 Task: Select service mortgage lending.
Action: Mouse moved to (447, 107)
Screenshot: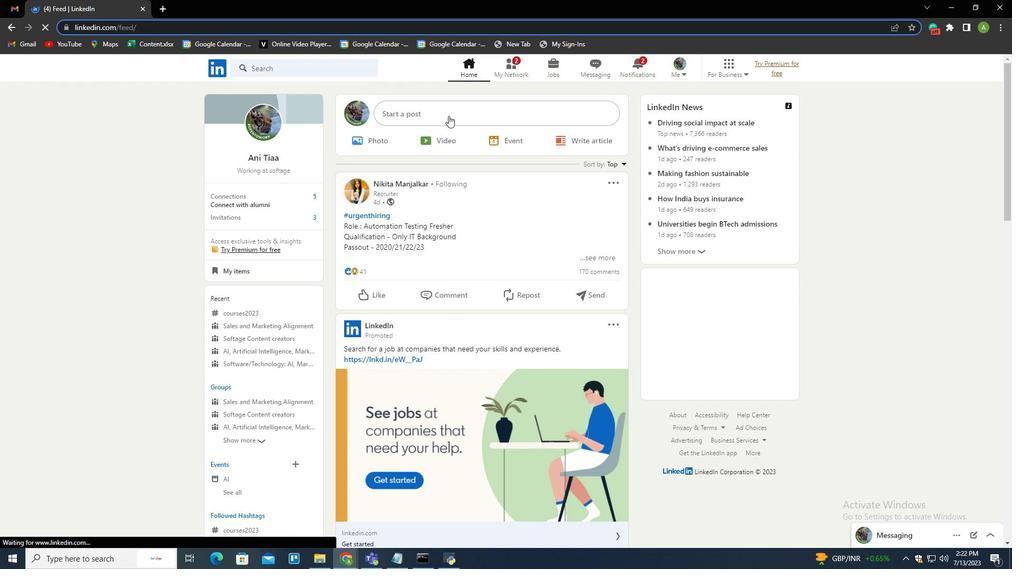 
Action: Mouse pressed left at (447, 107)
Screenshot: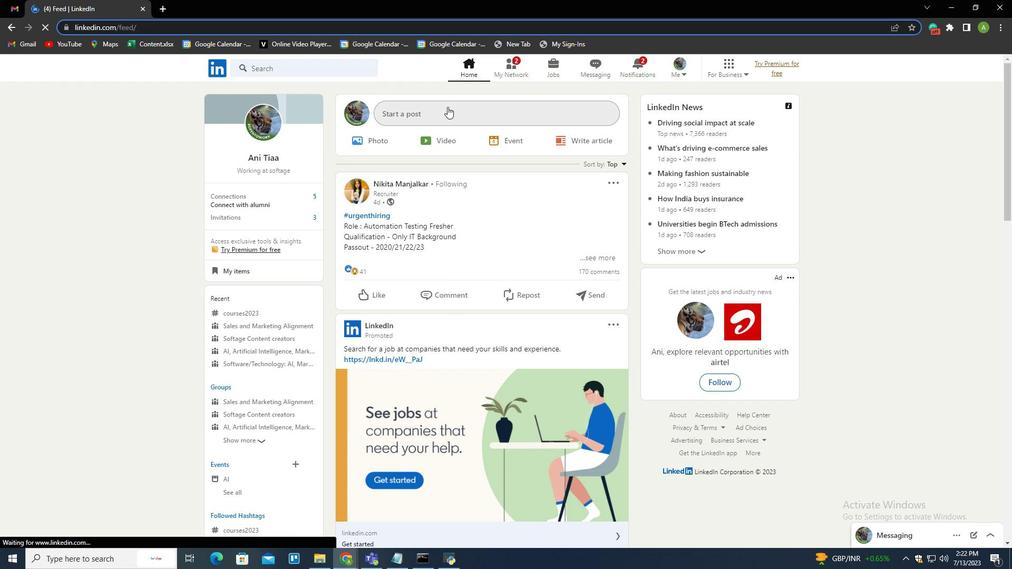 
Action: Mouse moved to (449, 315)
Screenshot: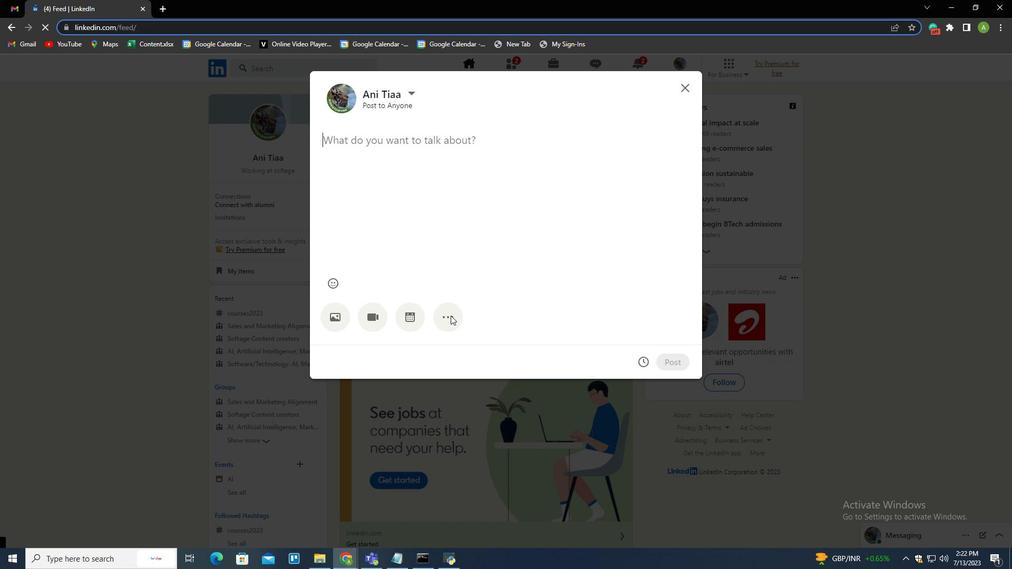 
Action: Mouse pressed left at (449, 315)
Screenshot: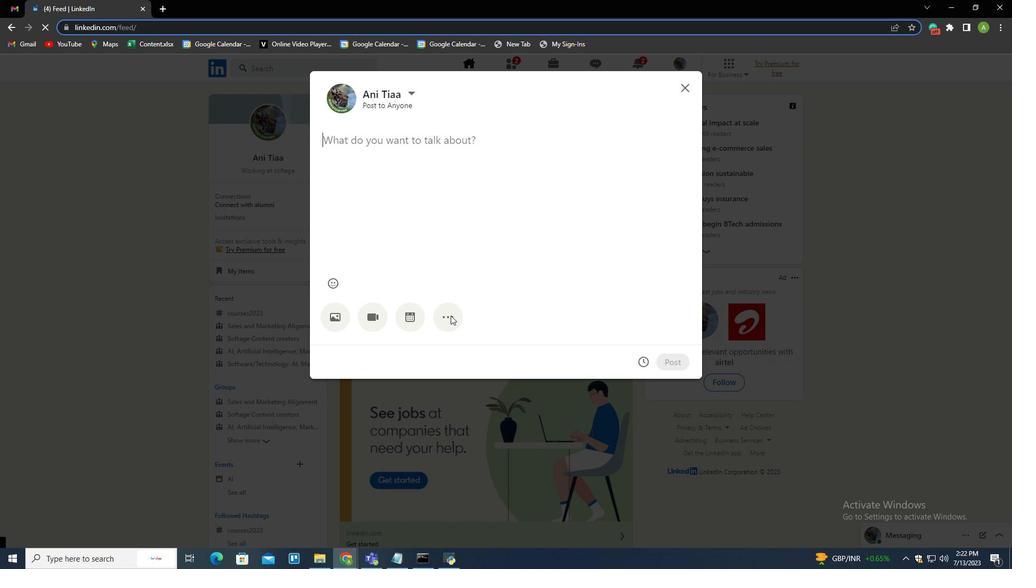 
Action: Mouse moved to (601, 320)
Screenshot: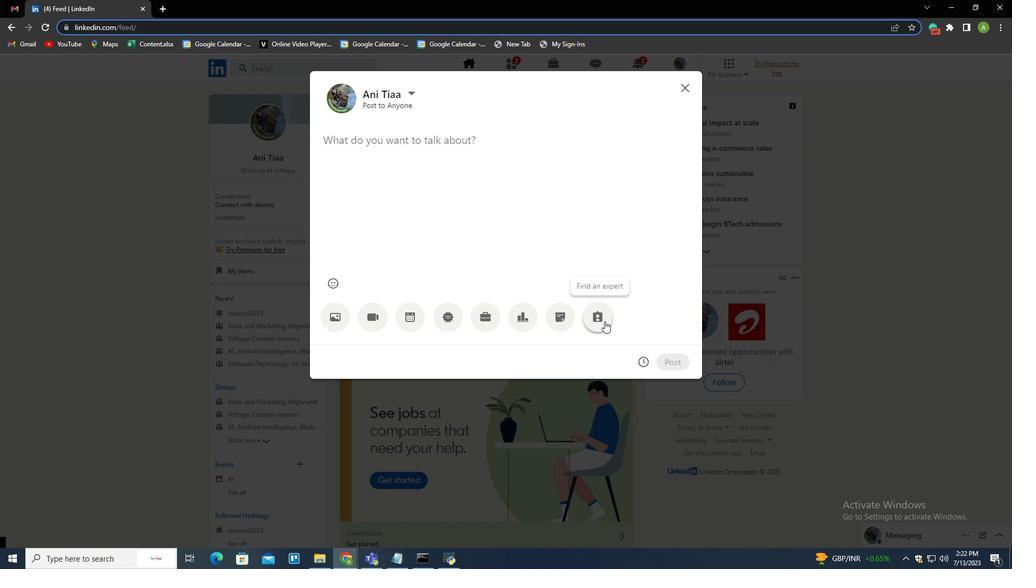 
Action: Mouse pressed left at (601, 320)
Screenshot: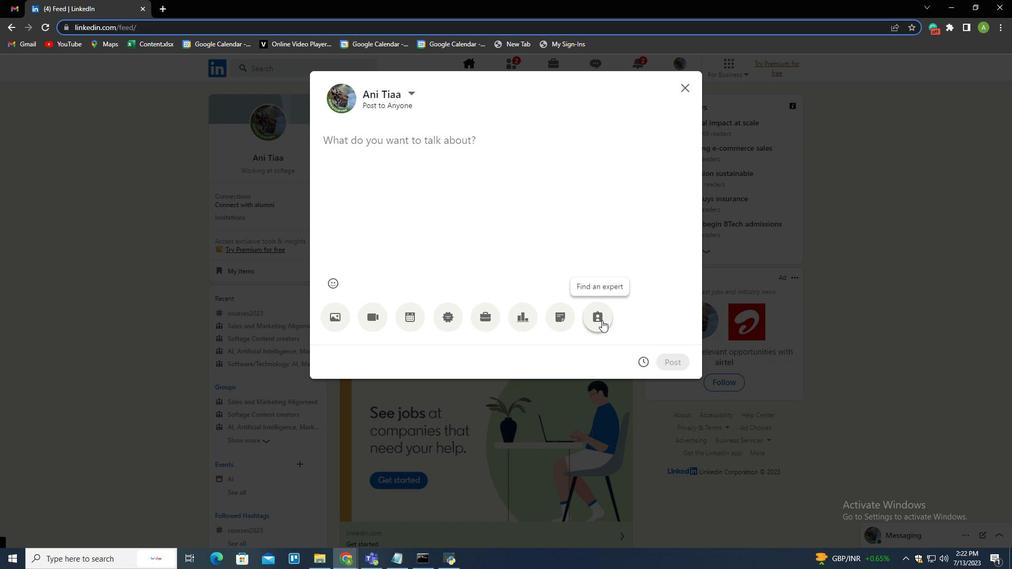 
Action: Mouse moved to (420, 150)
Screenshot: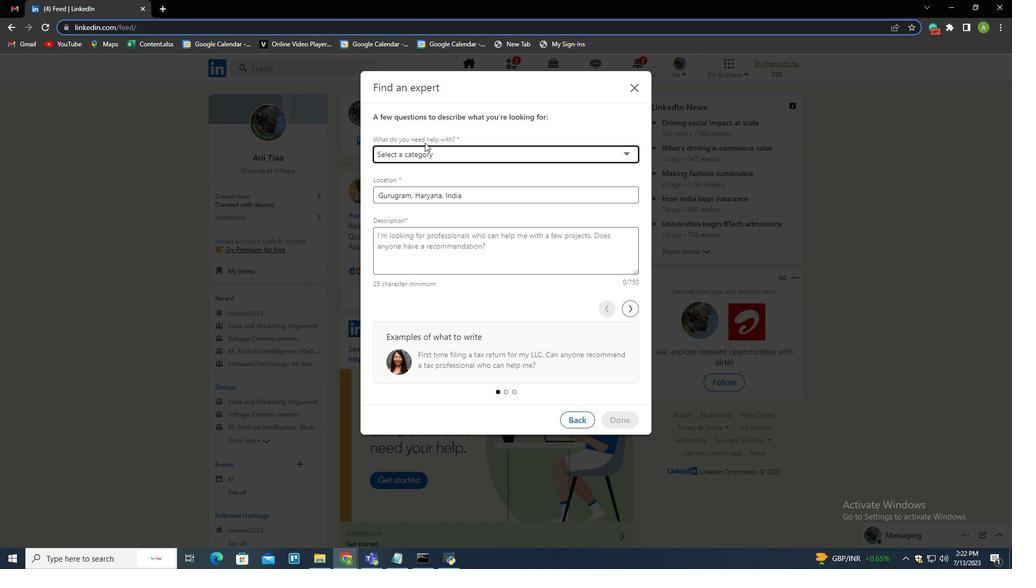 
Action: Mouse pressed left at (420, 150)
Screenshot: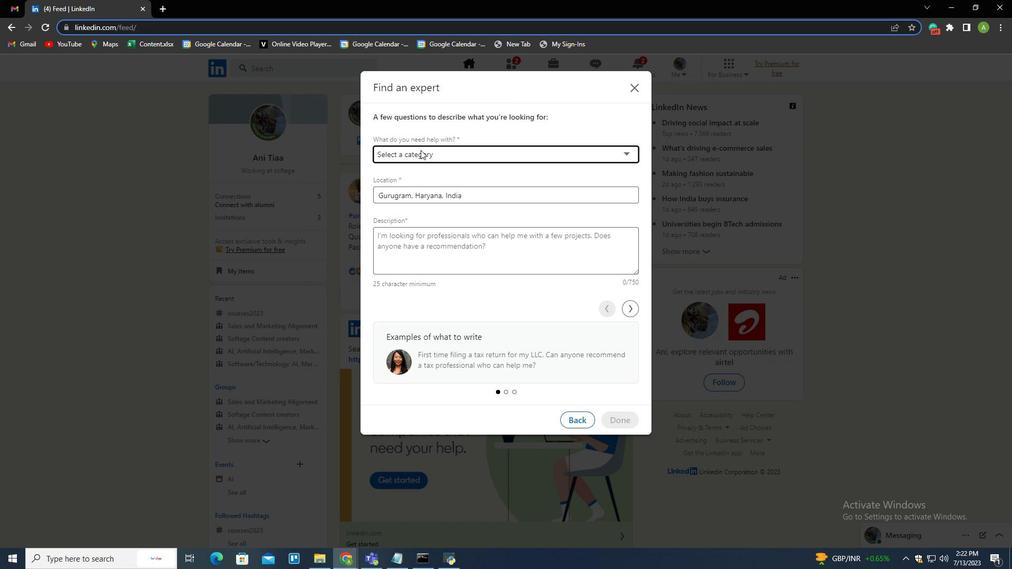 
Action: Mouse moved to (407, 179)
Screenshot: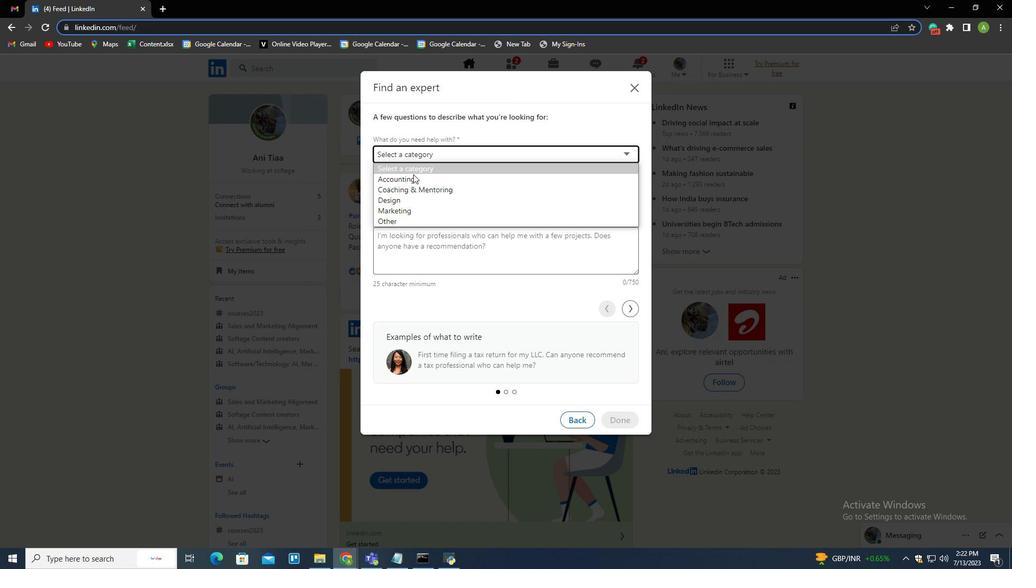 
Action: Mouse pressed left at (407, 179)
Screenshot: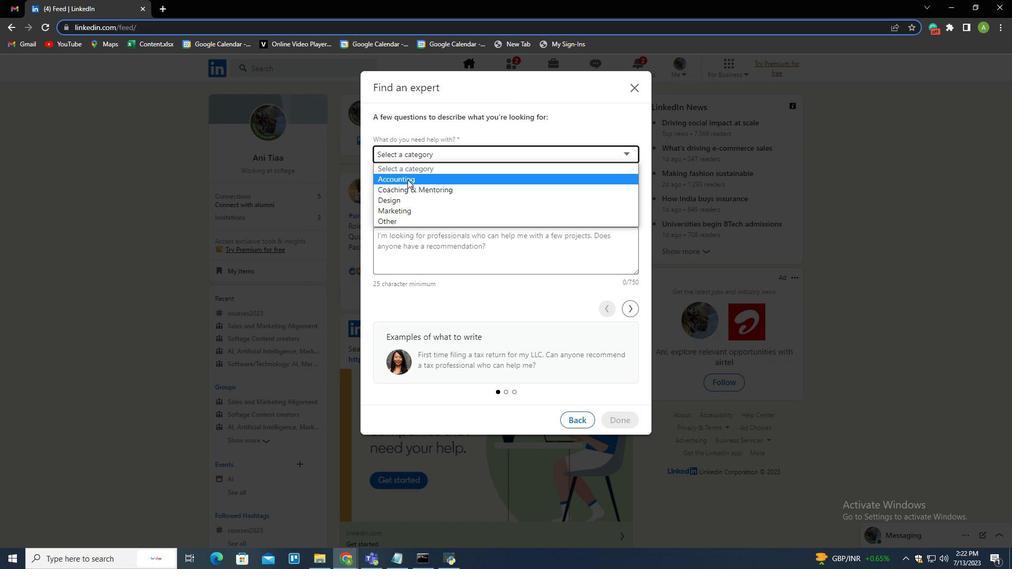 
Action: Mouse moved to (407, 194)
Screenshot: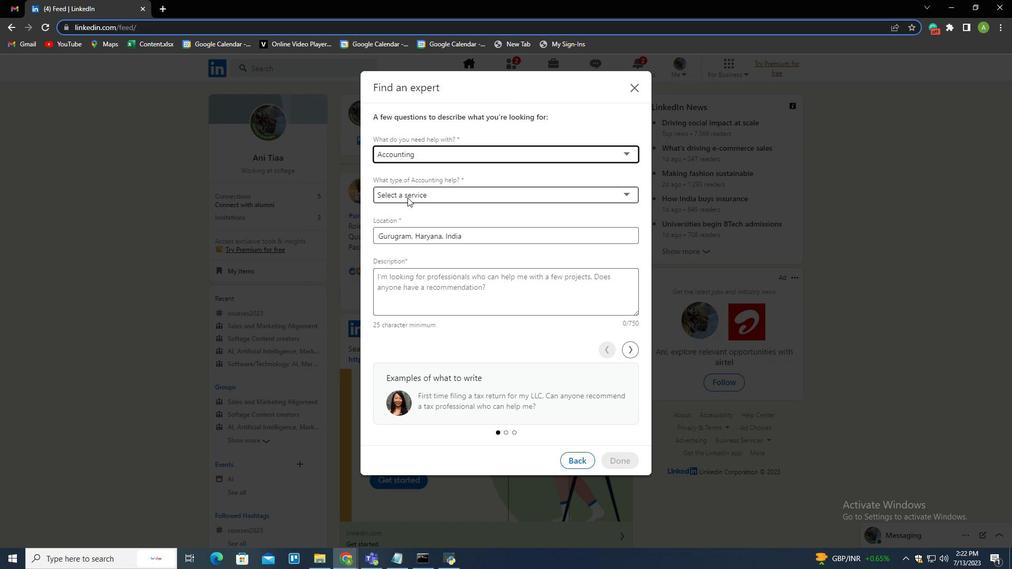 
Action: Mouse pressed left at (407, 194)
Screenshot: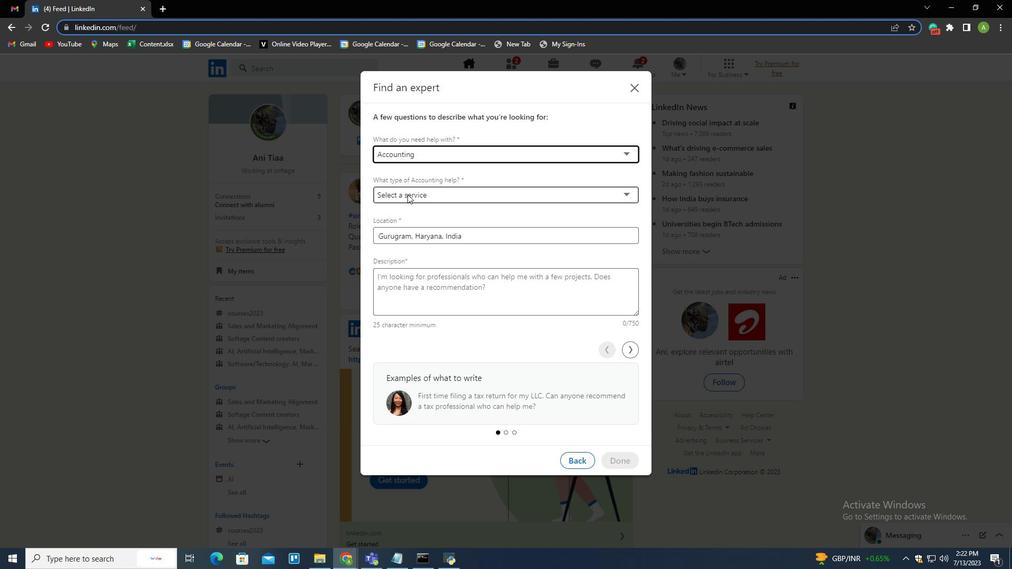 
Action: Mouse moved to (411, 261)
Screenshot: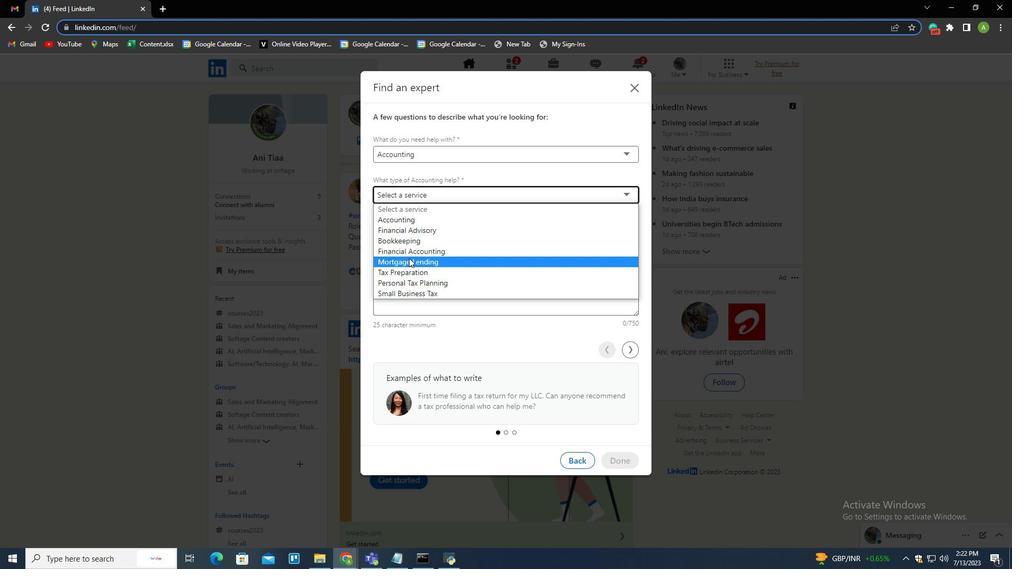 
Action: Mouse pressed left at (411, 261)
Screenshot: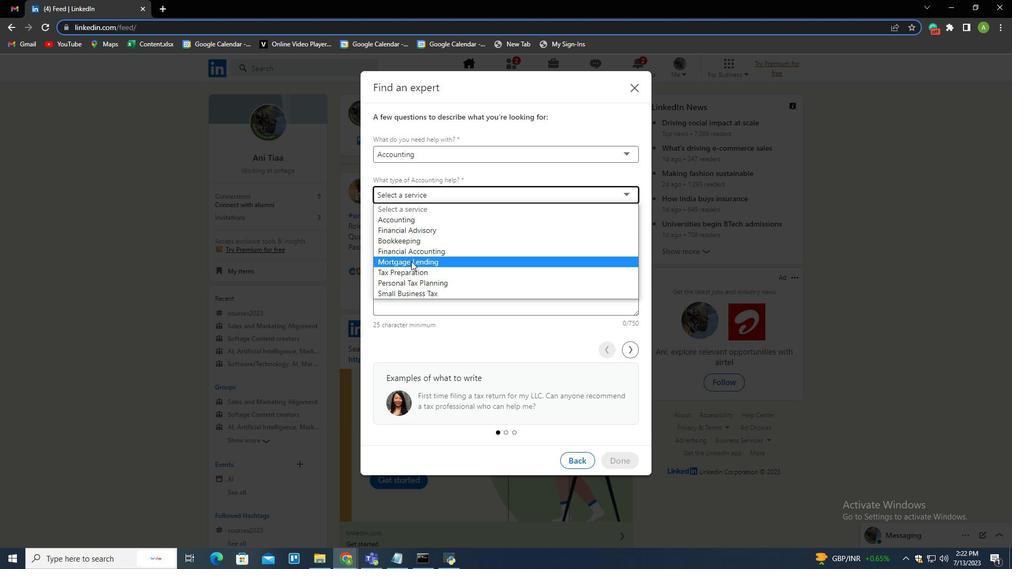 
Action: Mouse moved to (413, 262)
Screenshot: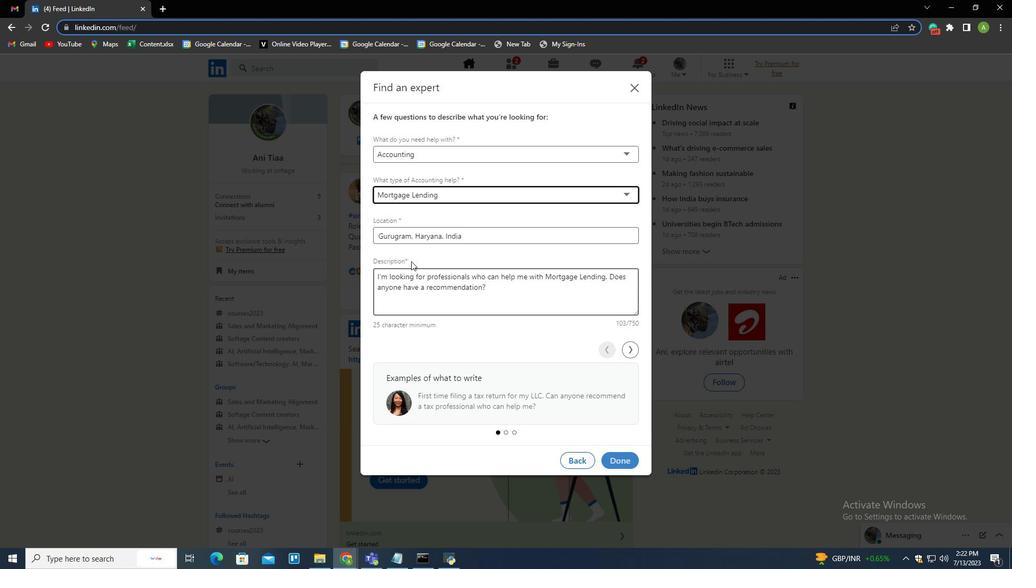 
